 Task: Open Card Card0021 in Board Board0021 in Workspace Development in Trello
Action: Mouse moved to (389, 438)
Screenshot: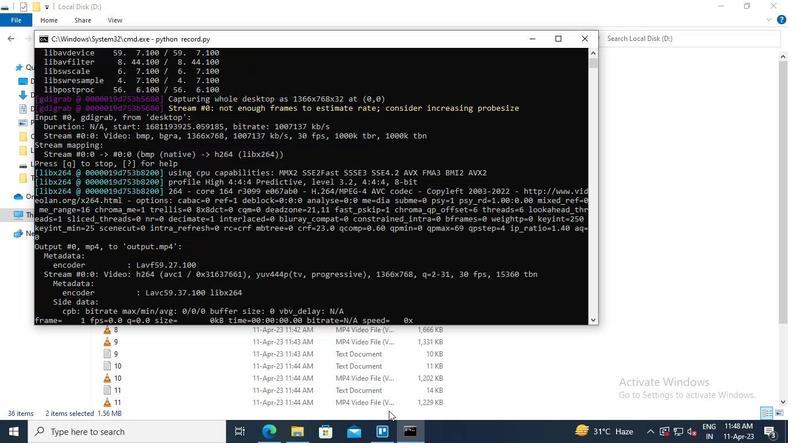 
Action: Mouse pressed left at (389, 438)
Screenshot: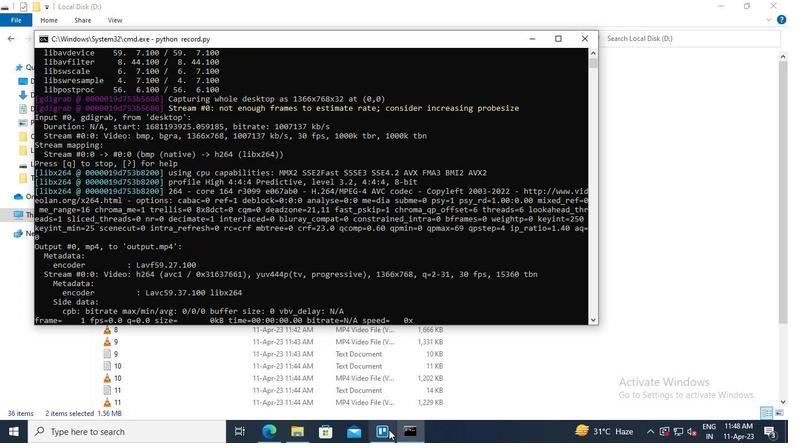 
Action: Mouse moved to (72, 256)
Screenshot: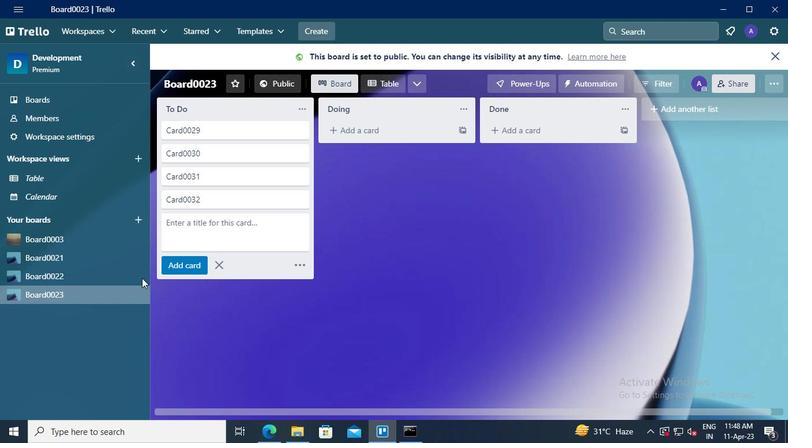 
Action: Mouse pressed left at (72, 256)
Screenshot: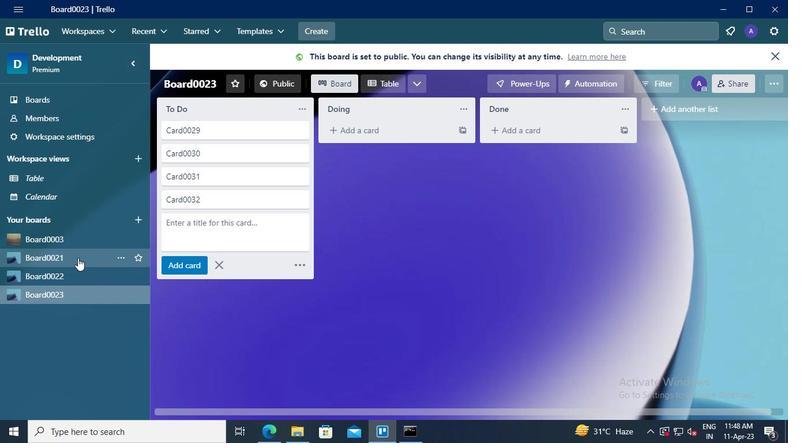
Action: Mouse moved to (191, 104)
Screenshot: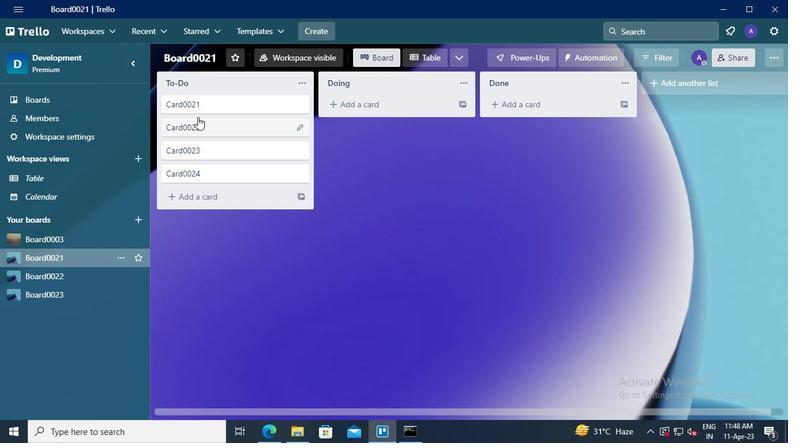 
Action: Mouse pressed left at (191, 104)
Screenshot: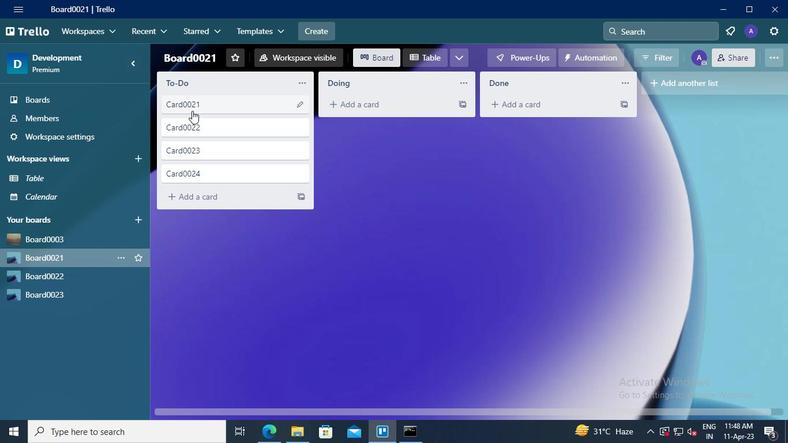 
Action: Mouse moved to (411, 439)
Screenshot: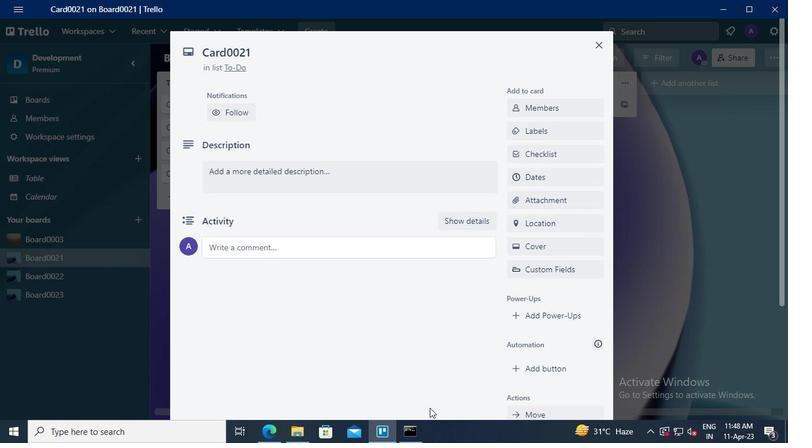 
Action: Mouse pressed left at (411, 439)
Screenshot: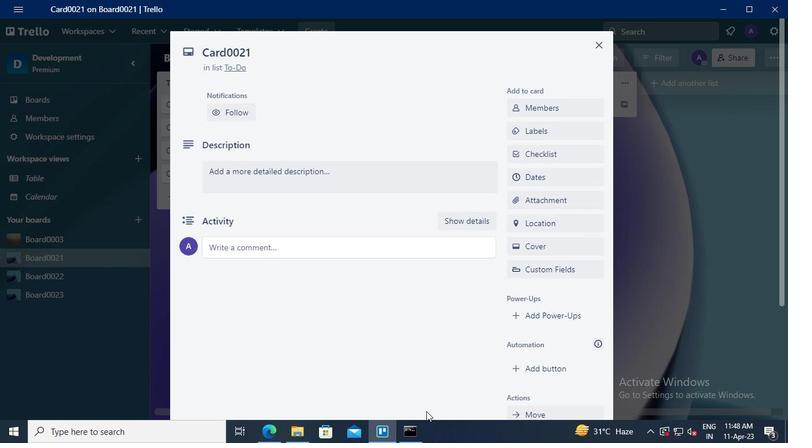 
Action: Mouse moved to (594, 39)
Screenshot: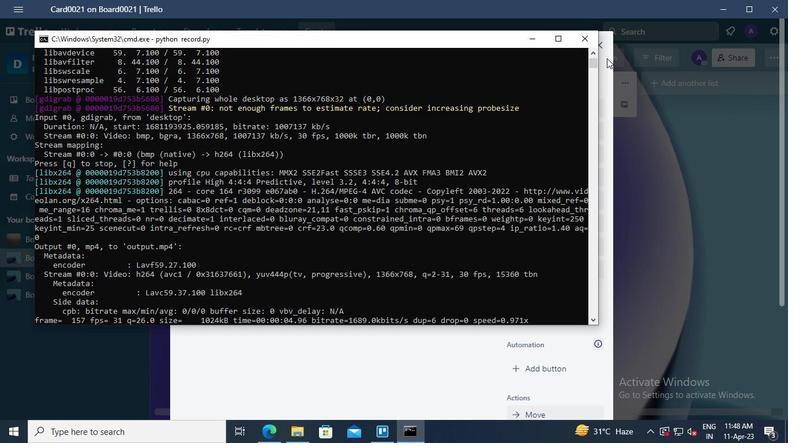 
Action: Mouse pressed left at (594, 39)
Screenshot: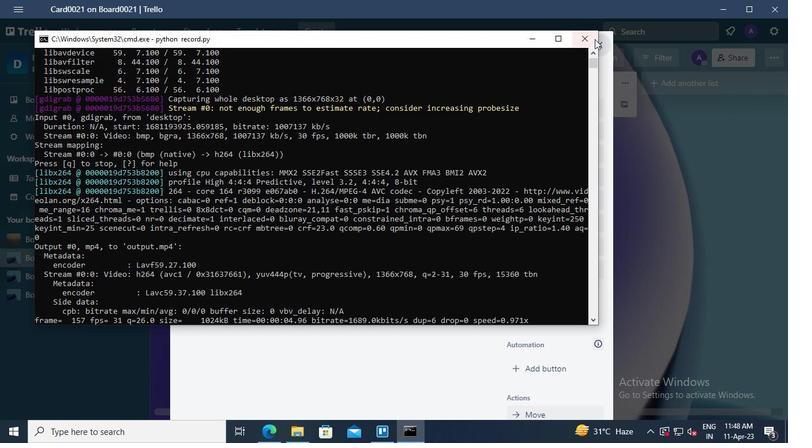 
